 Task: Add Saavy Naturals Bulgarian Rose Body Cream W/ Shea Buttter to the cart.
Action: Mouse moved to (703, 264)
Screenshot: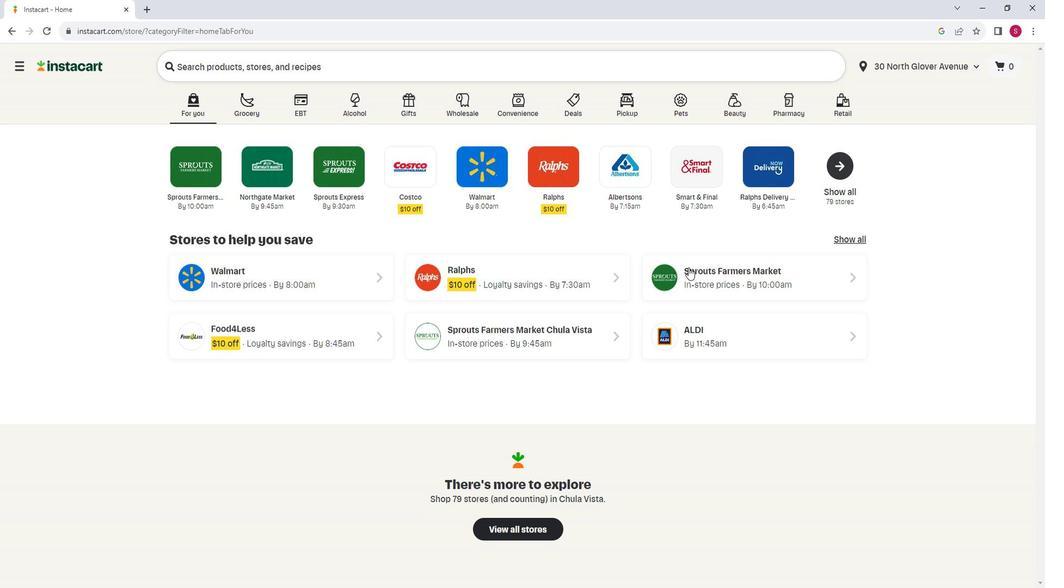 
Action: Mouse pressed left at (703, 264)
Screenshot: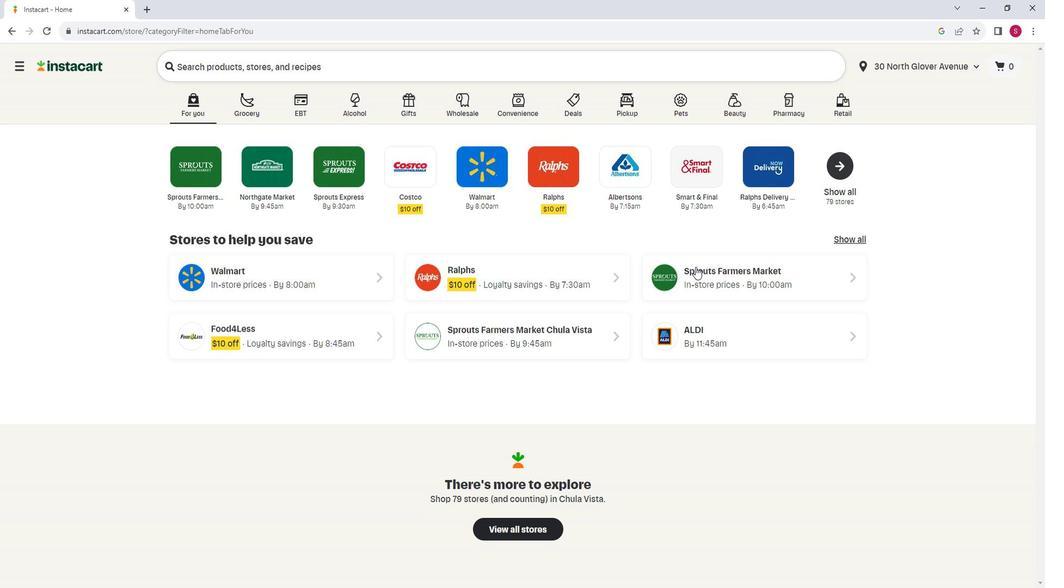 
Action: Mouse moved to (56, 388)
Screenshot: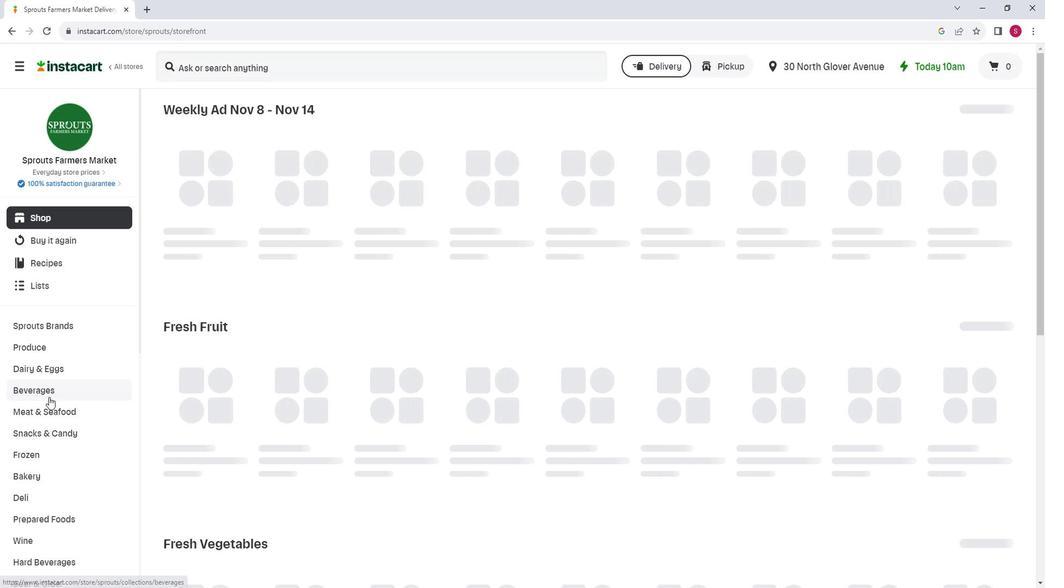 
Action: Mouse scrolled (56, 388) with delta (0, 0)
Screenshot: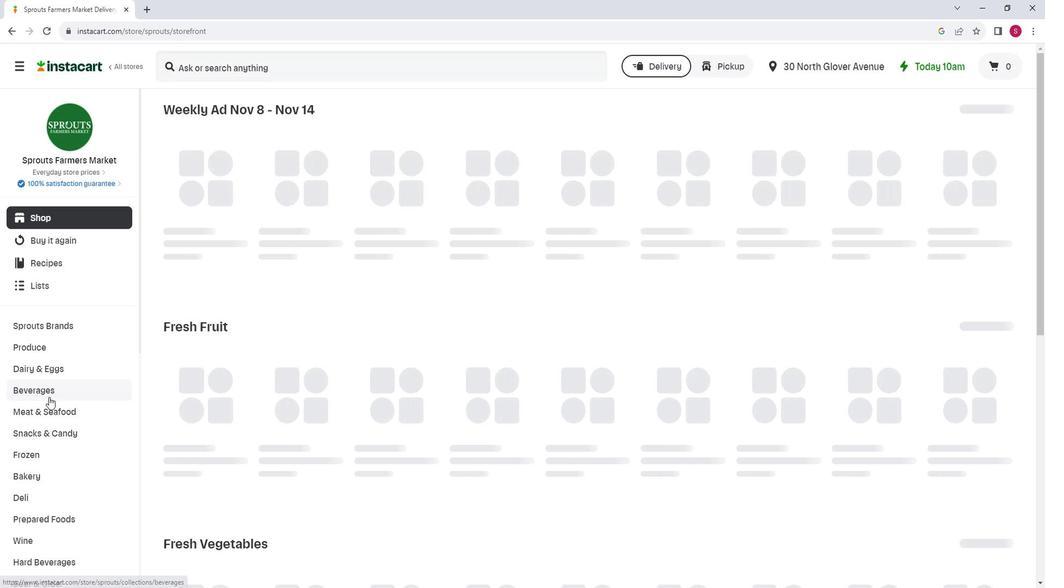 
Action: Mouse scrolled (56, 388) with delta (0, 0)
Screenshot: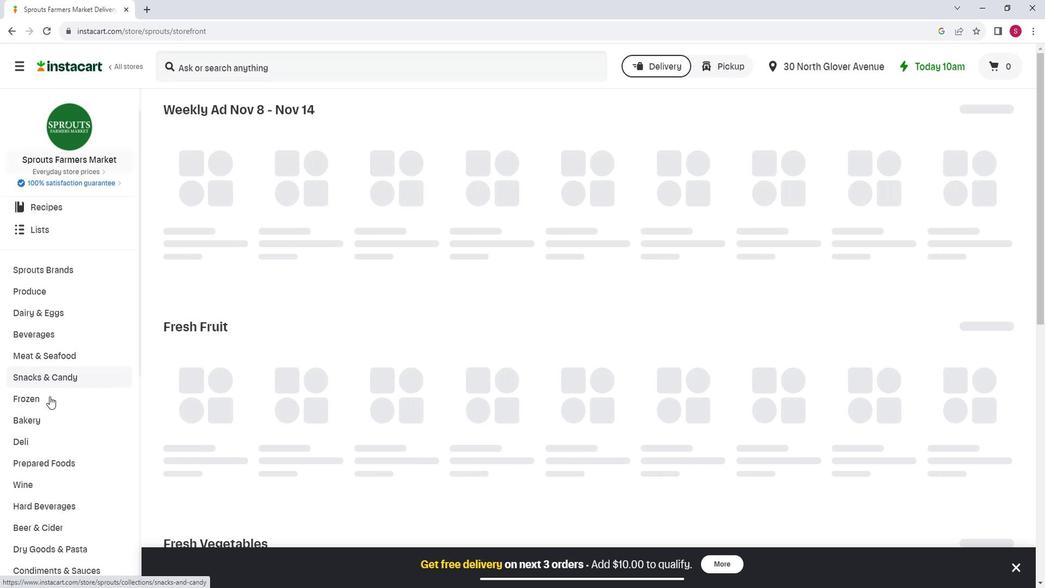 
Action: Mouse moved to (62, 389)
Screenshot: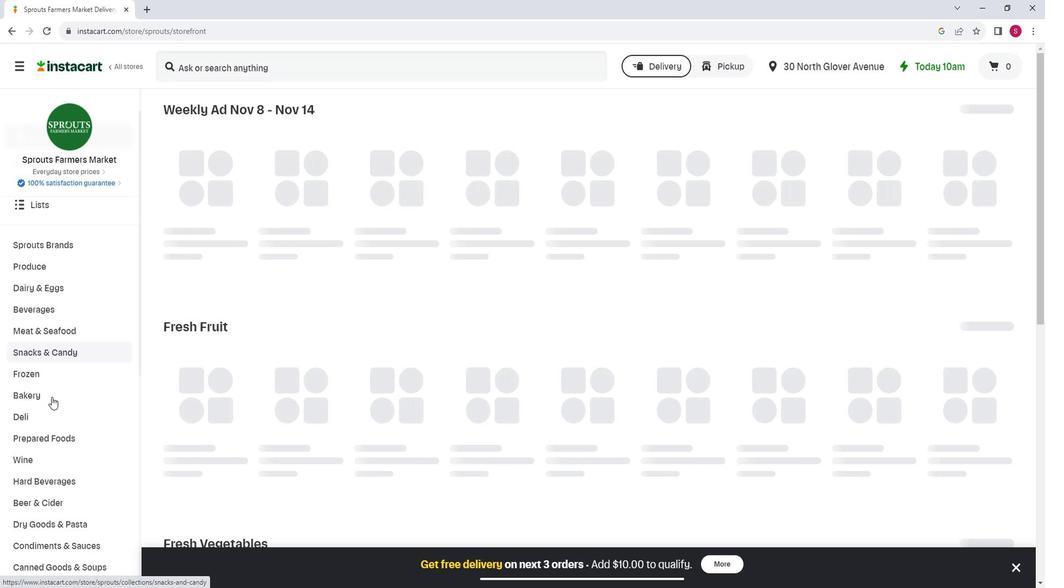 
Action: Mouse scrolled (62, 388) with delta (0, 0)
Screenshot: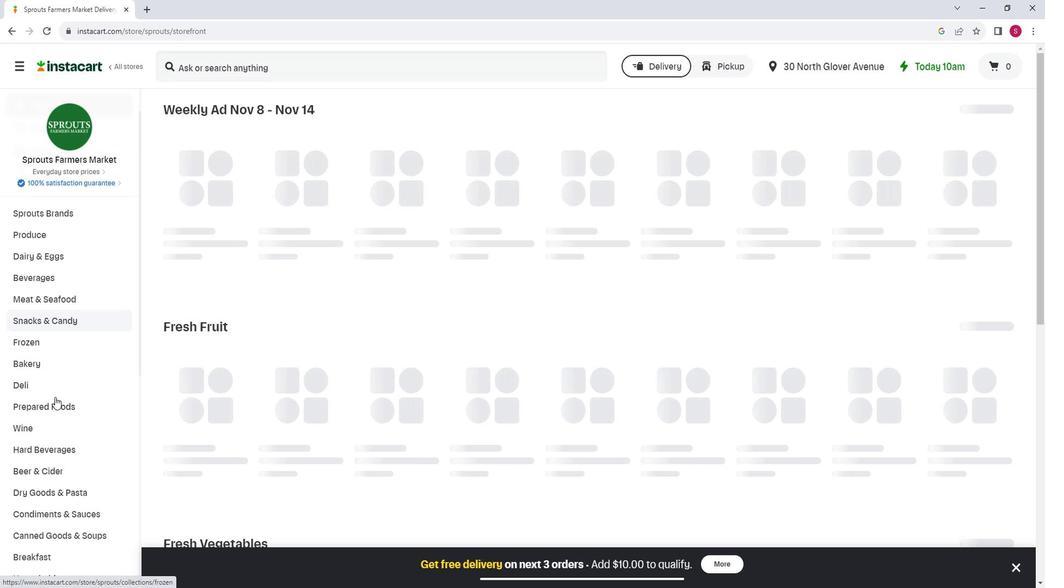
Action: Mouse moved to (62, 389)
Screenshot: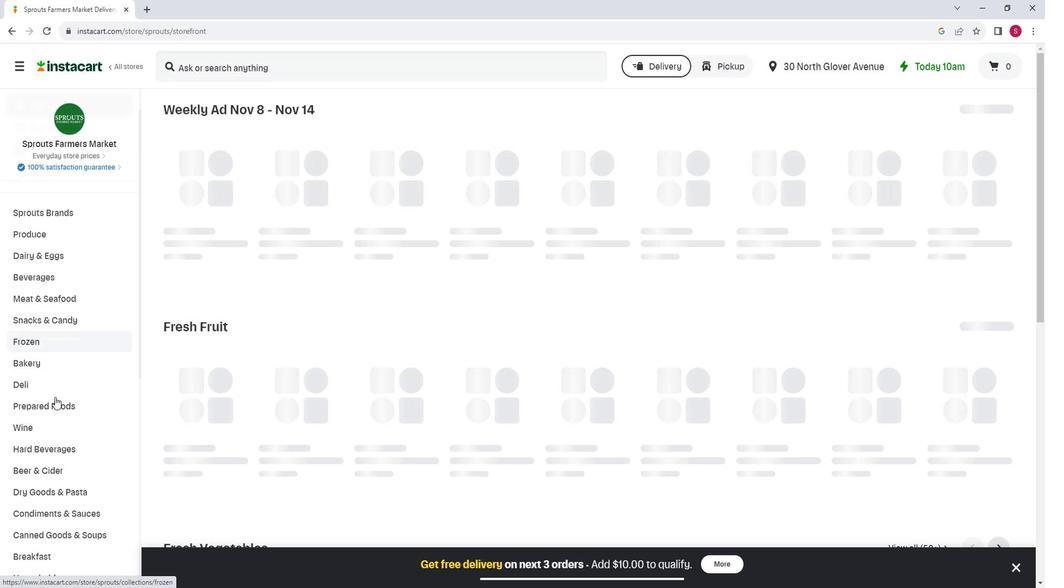 
Action: Mouse scrolled (62, 389) with delta (0, 0)
Screenshot: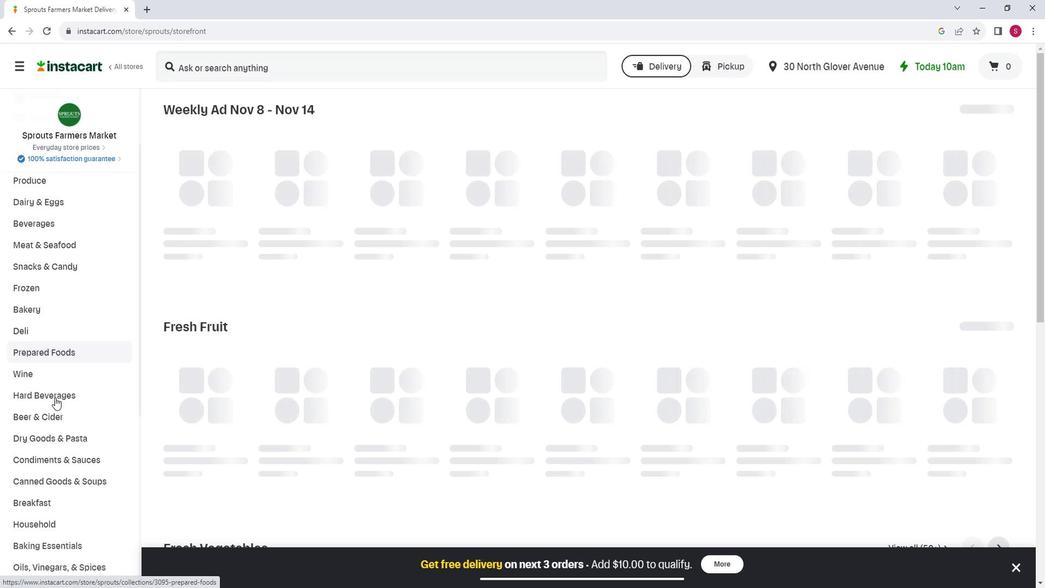 
Action: Mouse moved to (62, 389)
Screenshot: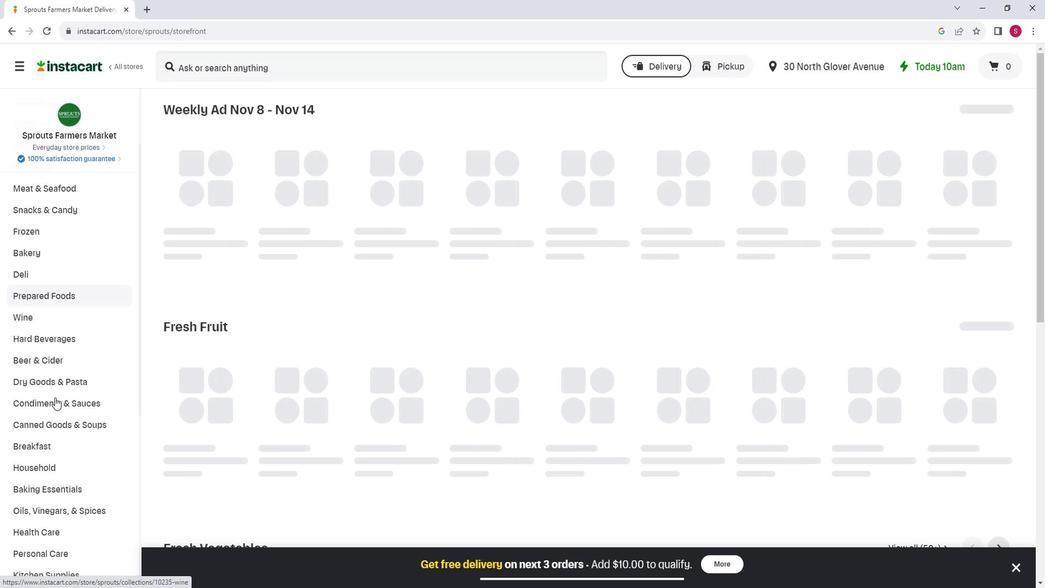 
Action: Mouse scrolled (62, 389) with delta (0, 0)
Screenshot: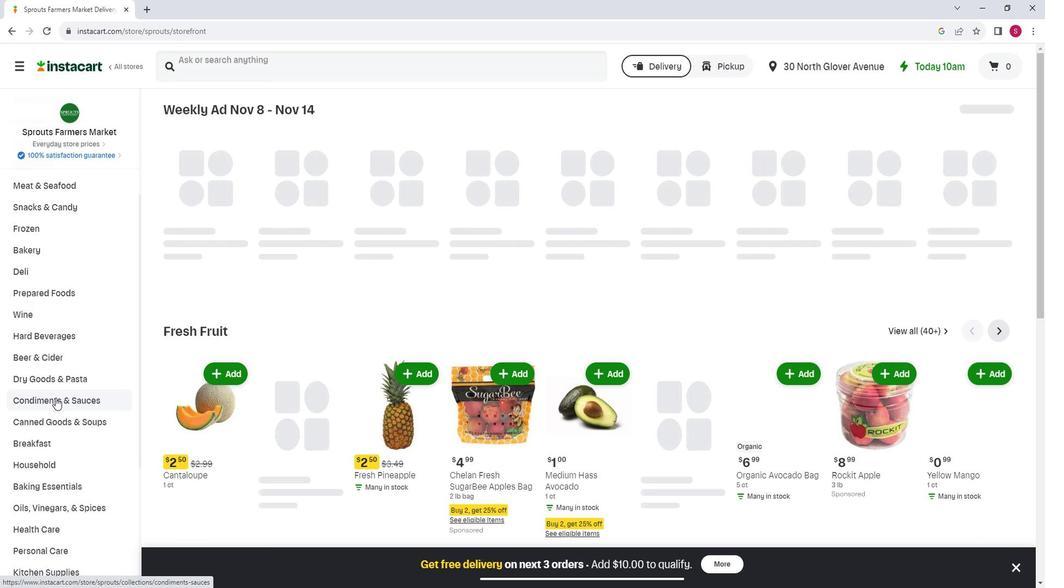 
Action: Mouse moved to (62, 389)
Screenshot: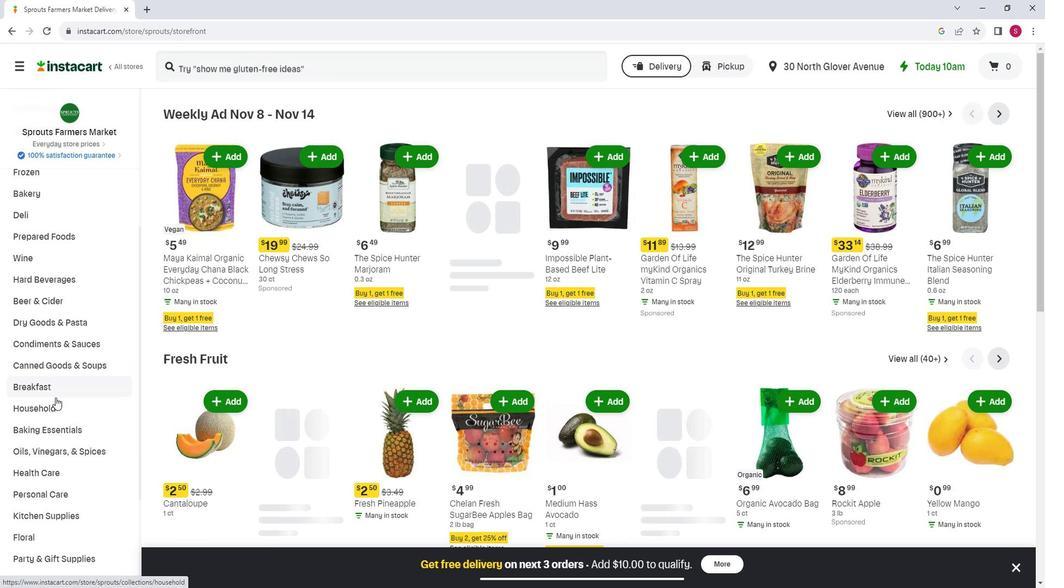 
Action: Mouse scrolled (62, 389) with delta (0, 0)
Screenshot: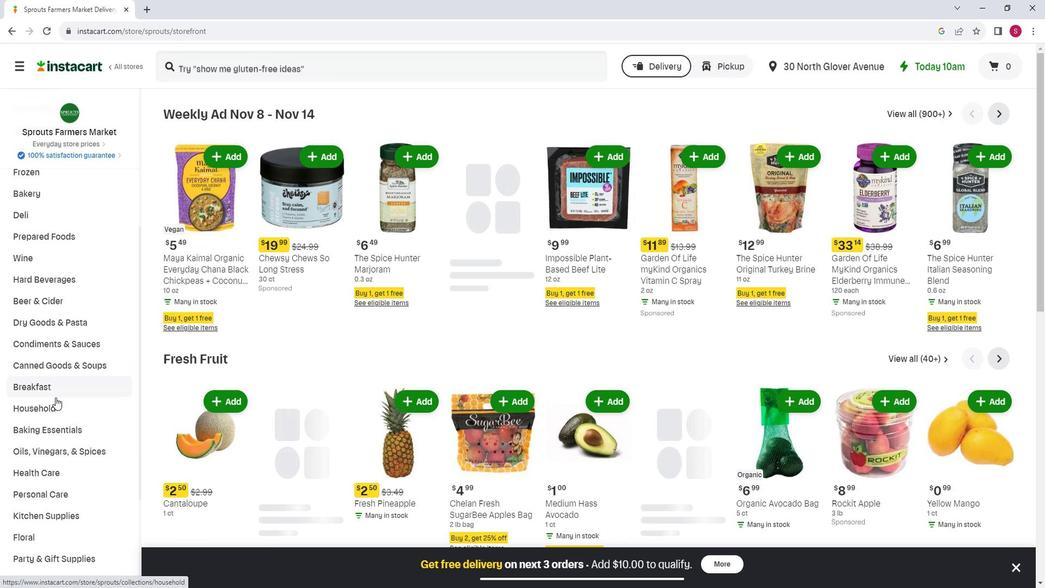
Action: Mouse moved to (62, 391)
Screenshot: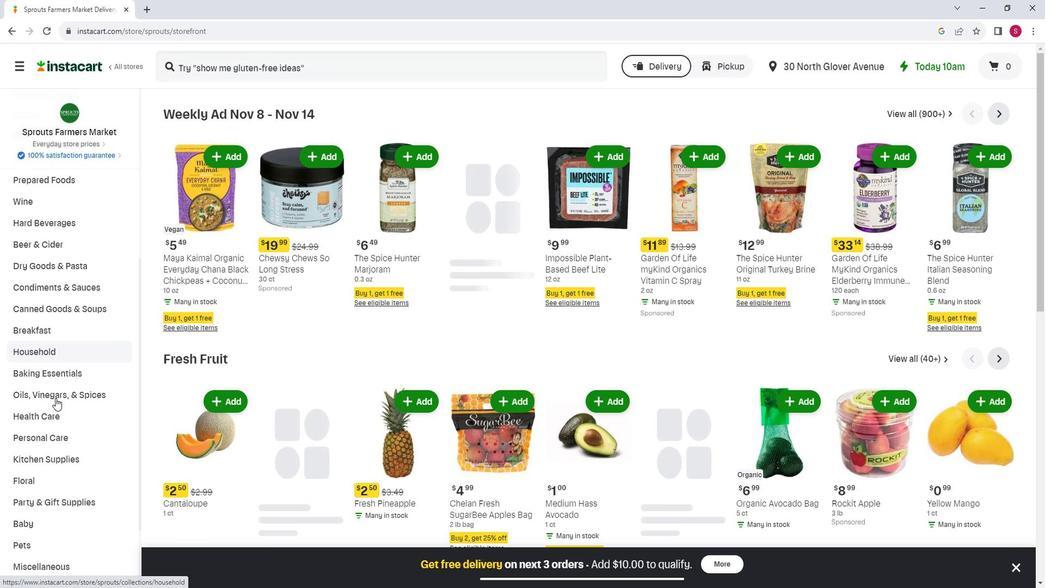 
Action: Mouse scrolled (62, 391) with delta (0, 0)
Screenshot: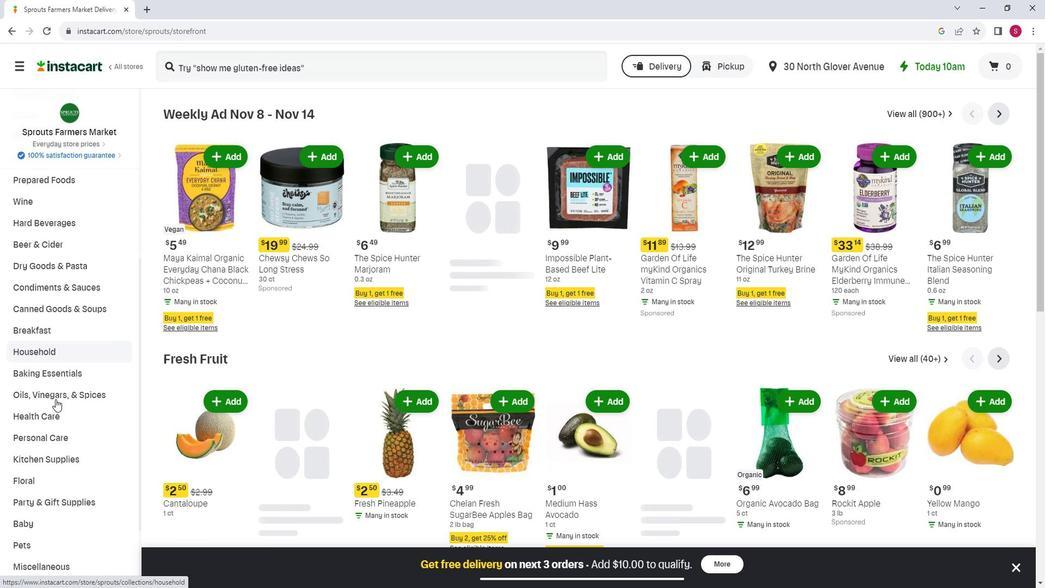 
Action: Mouse moved to (93, 375)
Screenshot: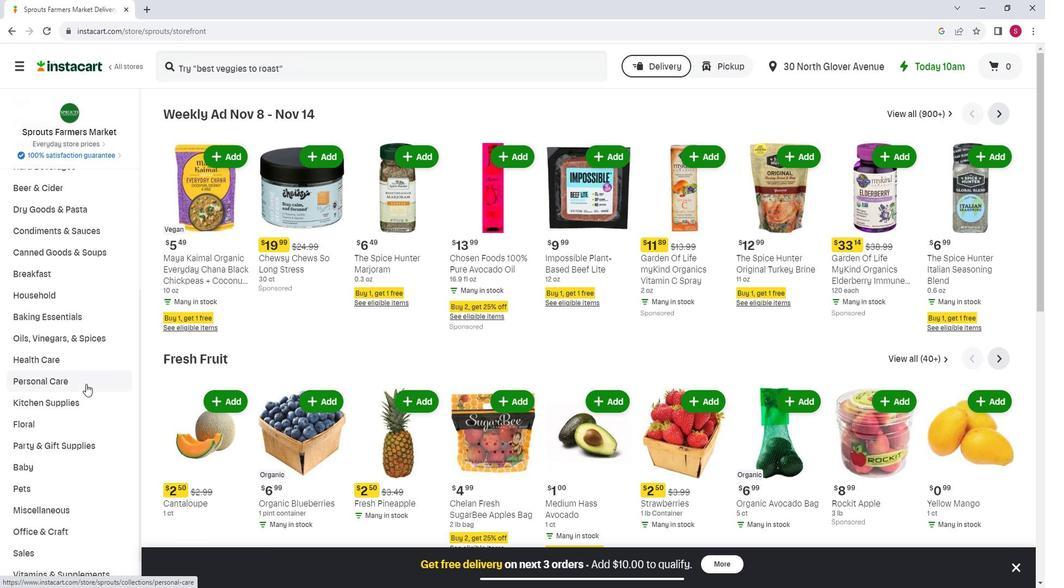 
Action: Mouse pressed left at (93, 375)
Screenshot: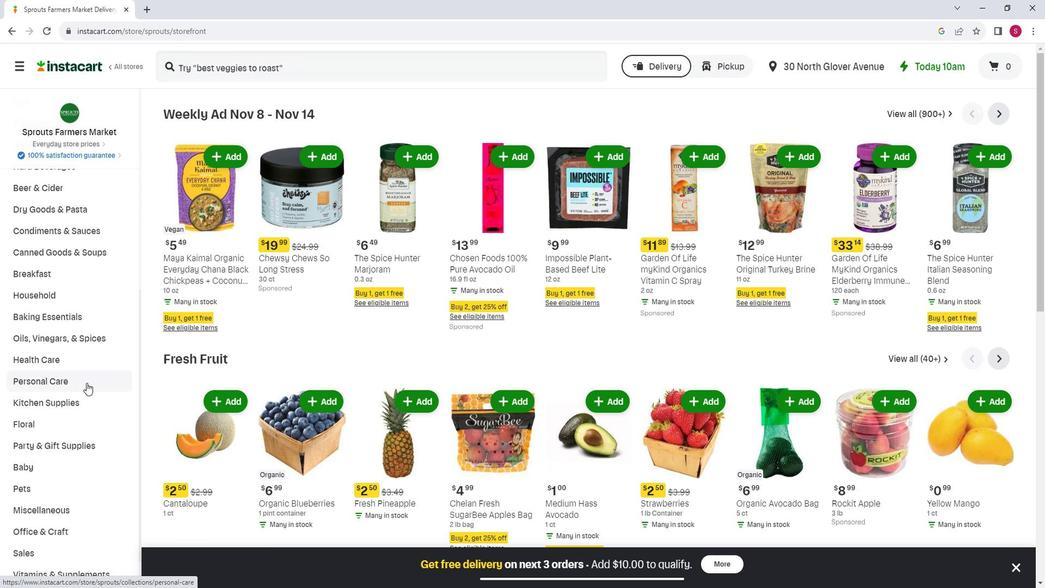 
Action: Mouse moved to (278, 144)
Screenshot: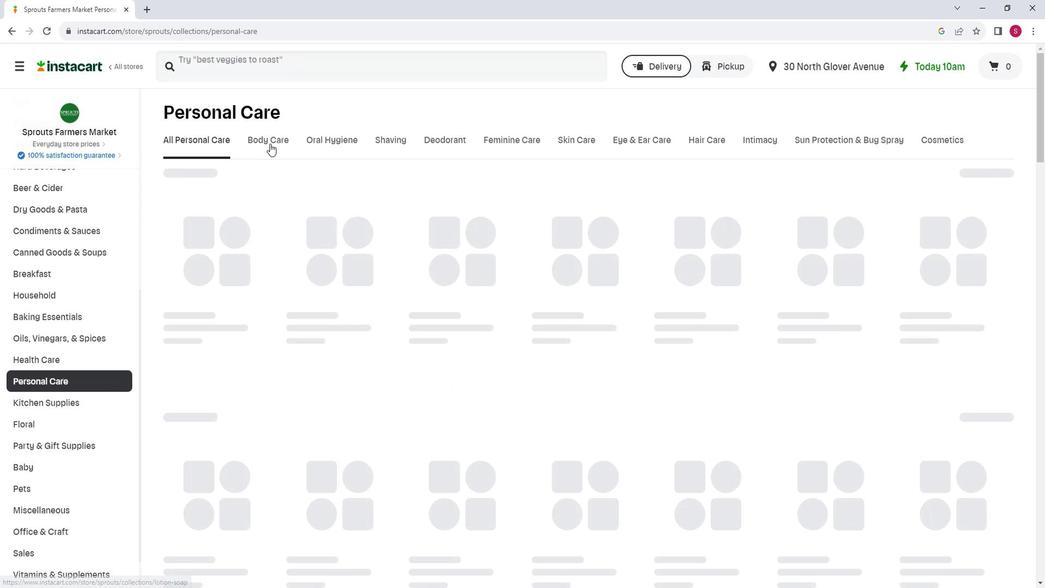
Action: Mouse pressed left at (278, 144)
Screenshot: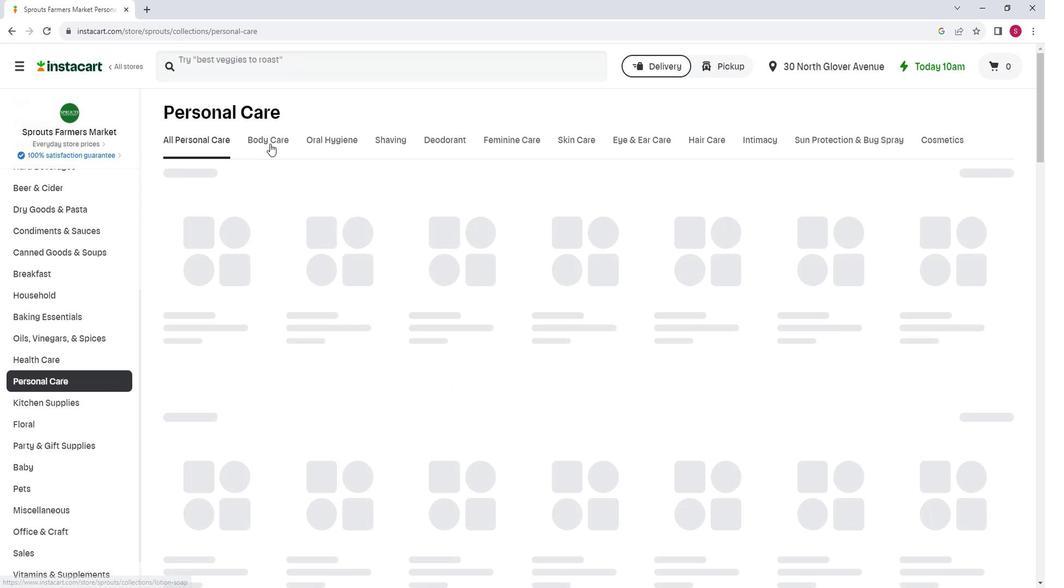 
Action: Mouse moved to (452, 182)
Screenshot: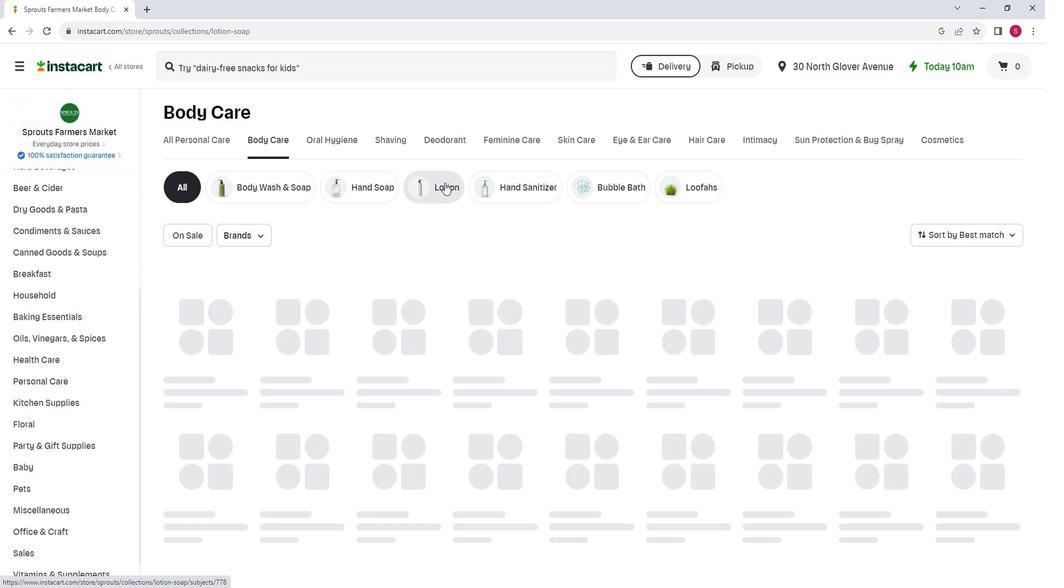 
Action: Mouse pressed left at (452, 182)
Screenshot: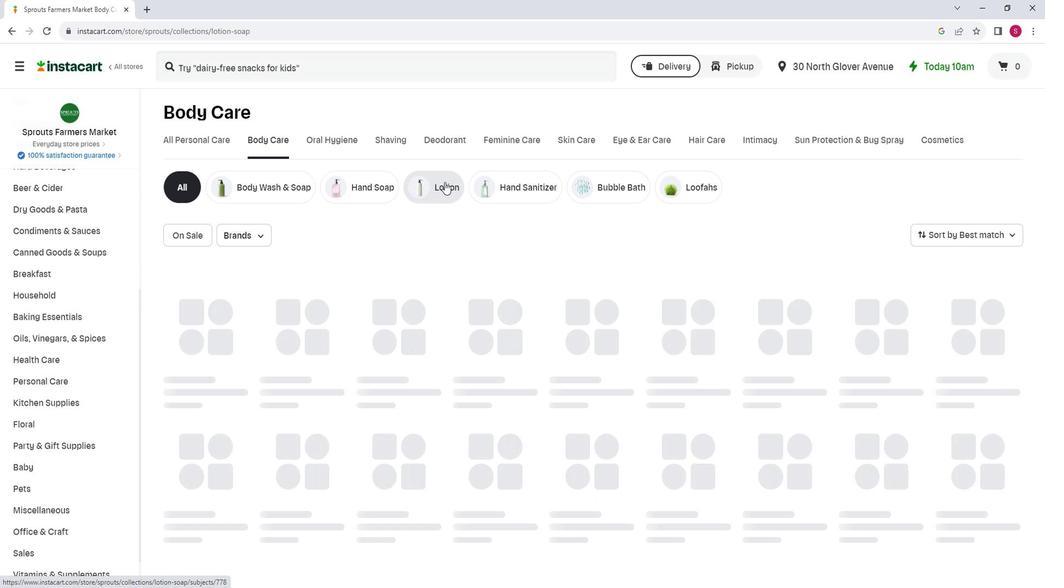 
Action: Mouse moved to (391, 77)
Screenshot: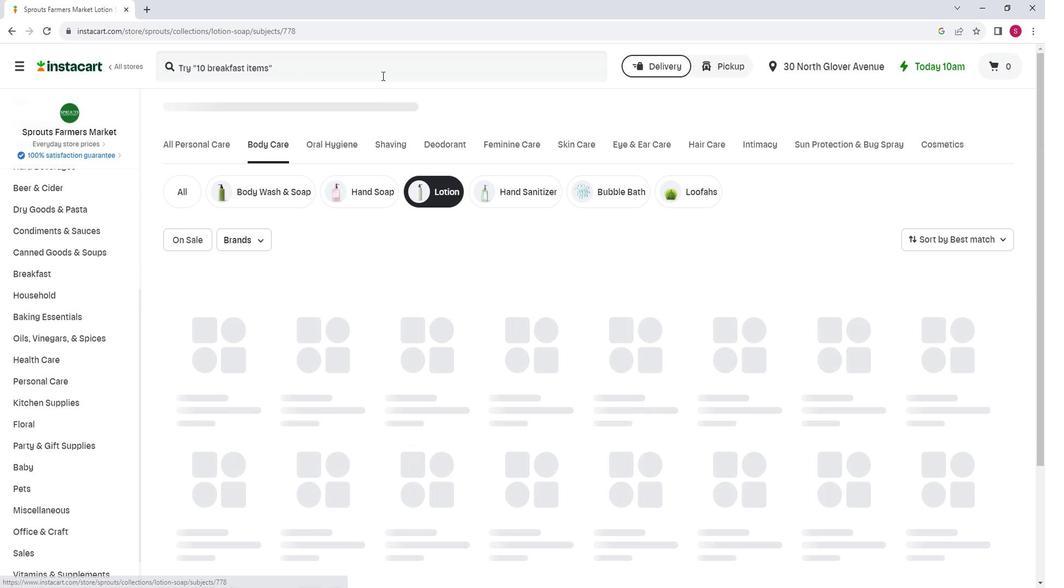 
Action: Mouse pressed left at (391, 77)
Screenshot: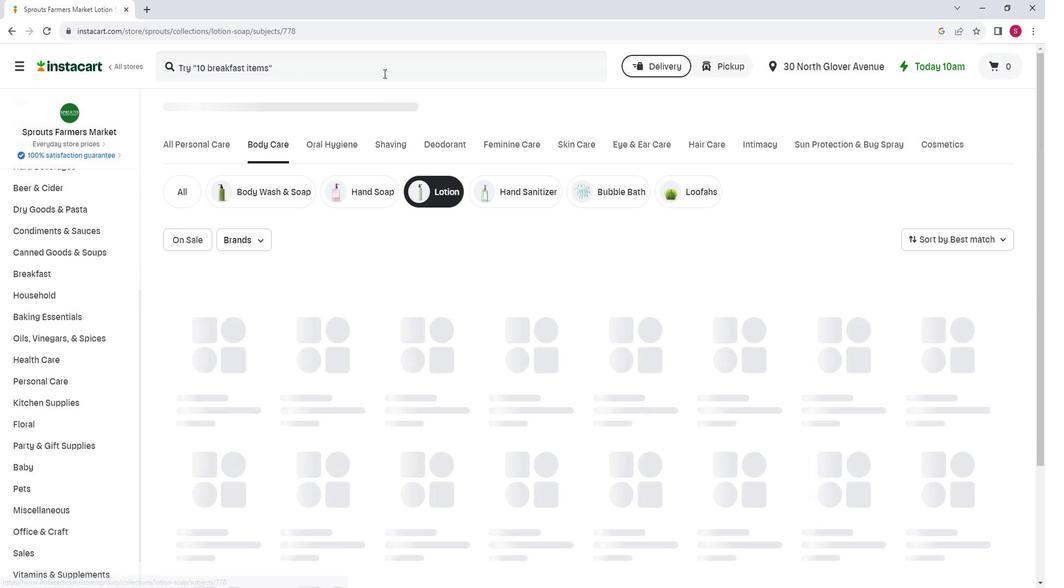 
Action: Key pressed <Key.shift>Savvy<Key.space><Key.shift>NAturals<Key.space><Key.backspace><Key.backspace><Key.backspace><Key.backspace><Key.backspace><Key.backspace><Key.backspace><Key.backspace>aturals<Key.space><Key.shift>Bulgarian<Key.space><Key.shift>Rose<Key.space><Key.shift><Key.shift><Key.shift><Key.shift><Key.shift><Key.shift>Body<Key.space><Key.shift>Cream<Key.space><Key.shift>W/<Key.shift>SHea<Key.space><Key.shift>Butter<Key.space><Key.left><Key.left><Key.left><Key.left><Key.left><Key.left><Key.left><Key.left><Key.left><Key.left><Key.backspace>h<Key.right><Key.right><Key.right><Key.right><Key.right><Key.right><Key.right><Key.right><Key.right><Key.space><Key.shift>Butter<Key.space><Key.enter>
Screenshot: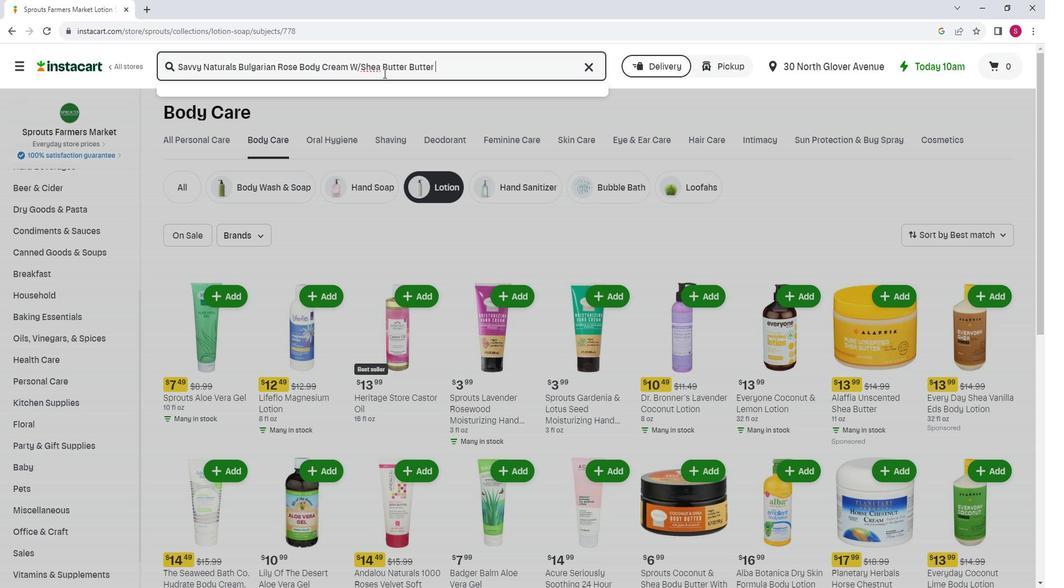 
Action: Mouse moved to (154, 178)
Screenshot: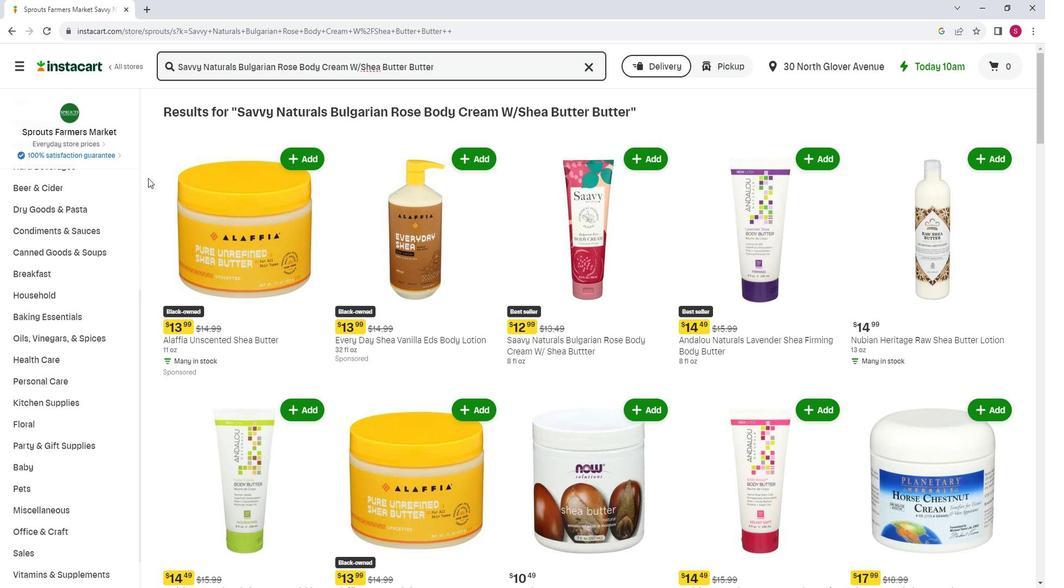 
Action: Mouse scrolled (154, 178) with delta (0, 0)
Screenshot: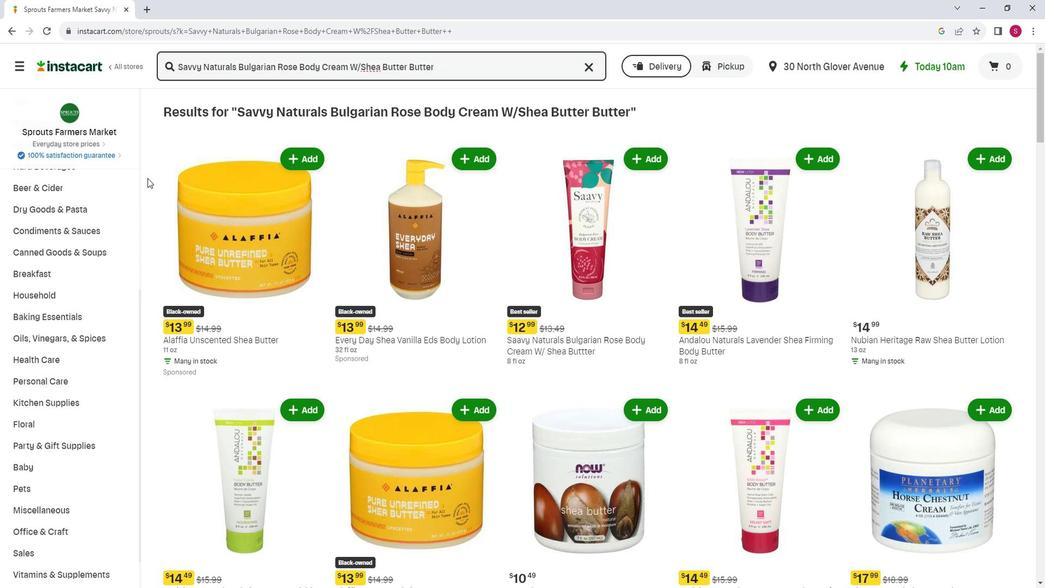 
Action: Mouse scrolled (154, 179) with delta (0, 0)
Screenshot: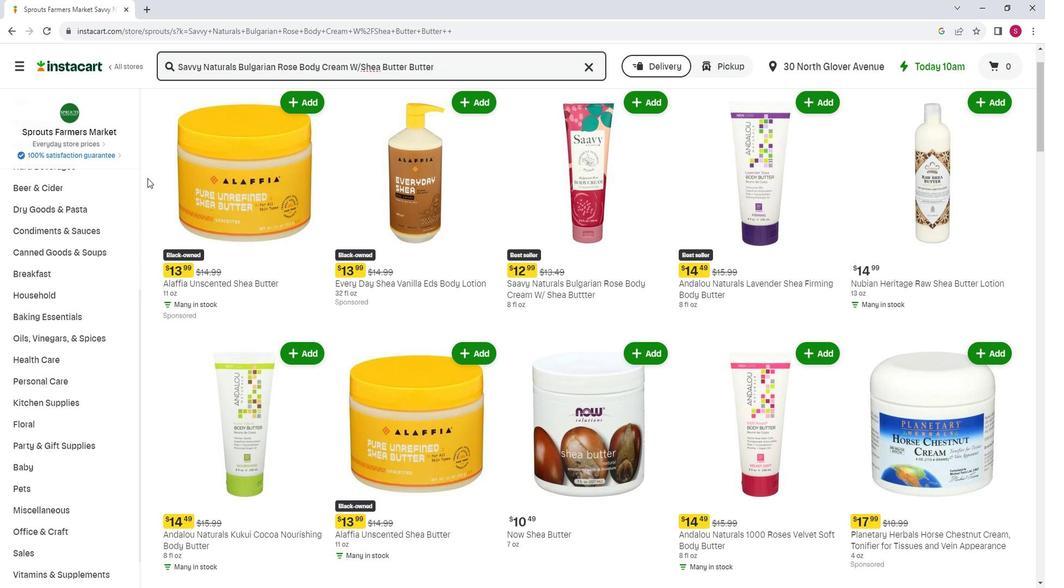 
Action: Mouse moved to (642, 157)
Screenshot: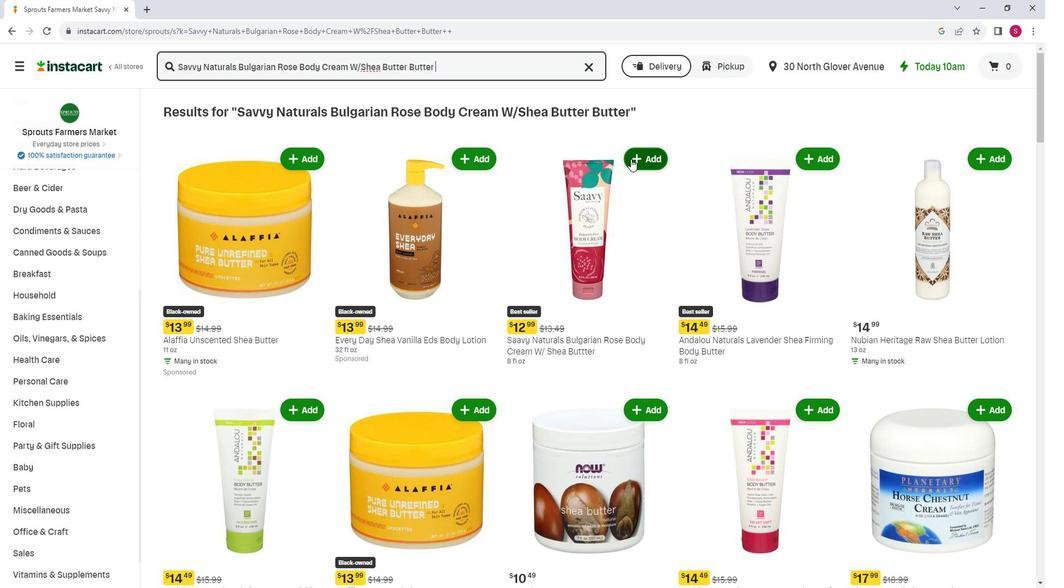 
Action: Mouse pressed left at (642, 157)
Screenshot: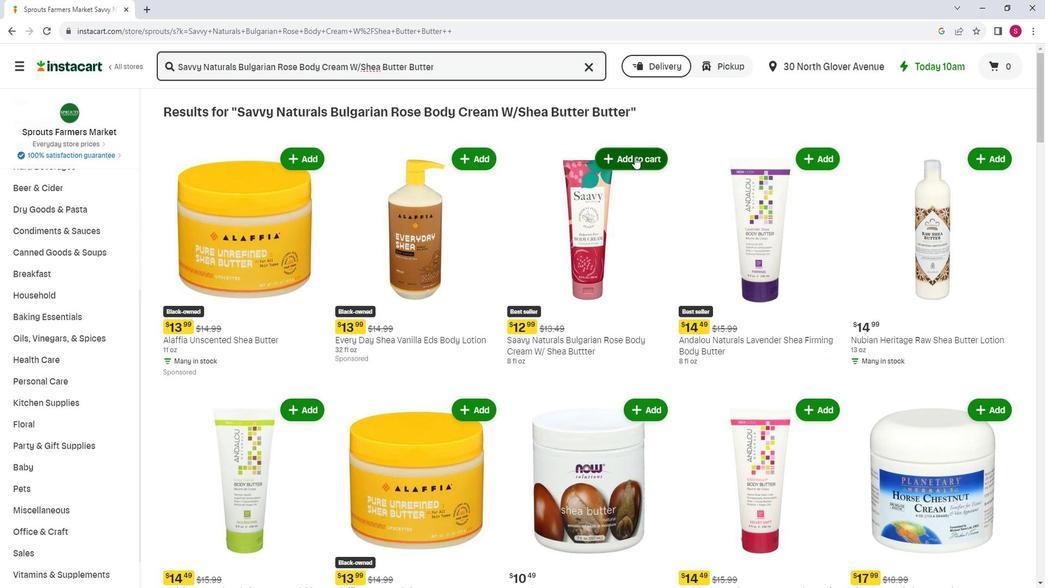 
Action: Mouse moved to (692, 131)
Screenshot: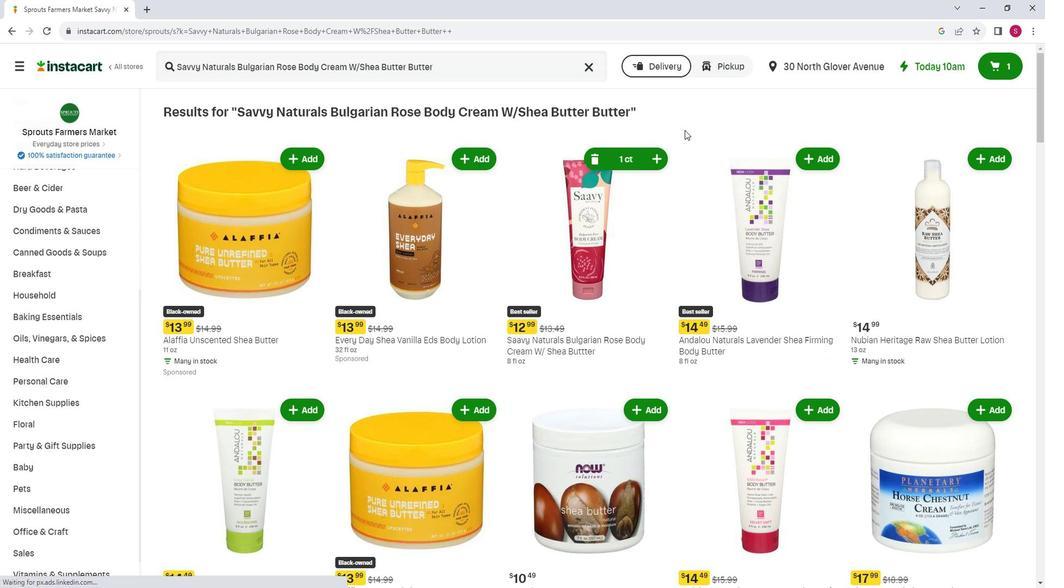 
